 Task: Send an email with the signature Elijah Davis with the subject 'Request for a reference check' and the message 'I am writing to confirm the details of the meeting.' from softage.1@softage.net to softage.7@softage.net,  softage.1@softage.net and softage.8@softage.net with CC to softage.9@softage.net with an attached document Sales_pitch.pdf
Action: Key pressed n
Screenshot: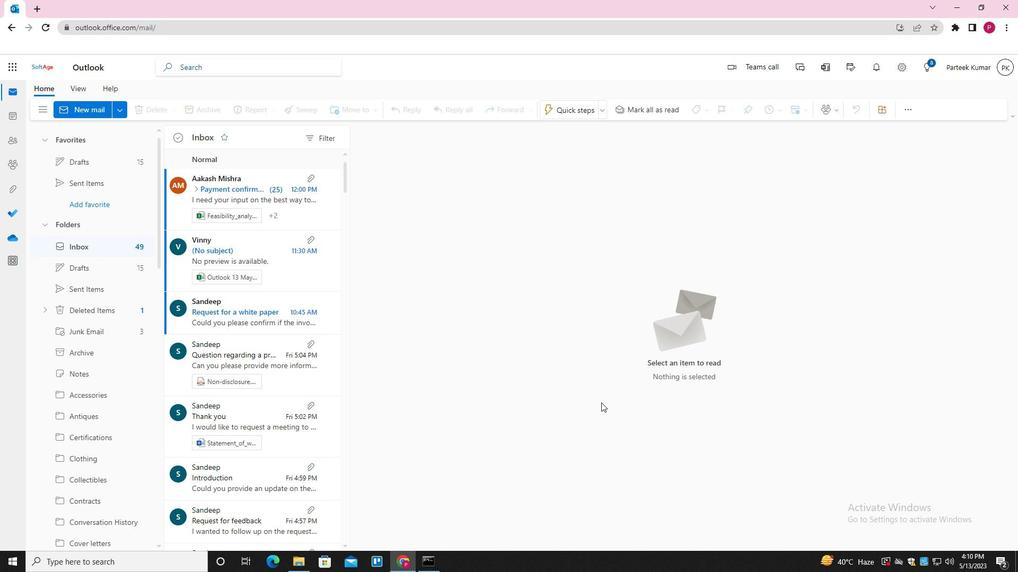
Action: Mouse moved to (712, 112)
Screenshot: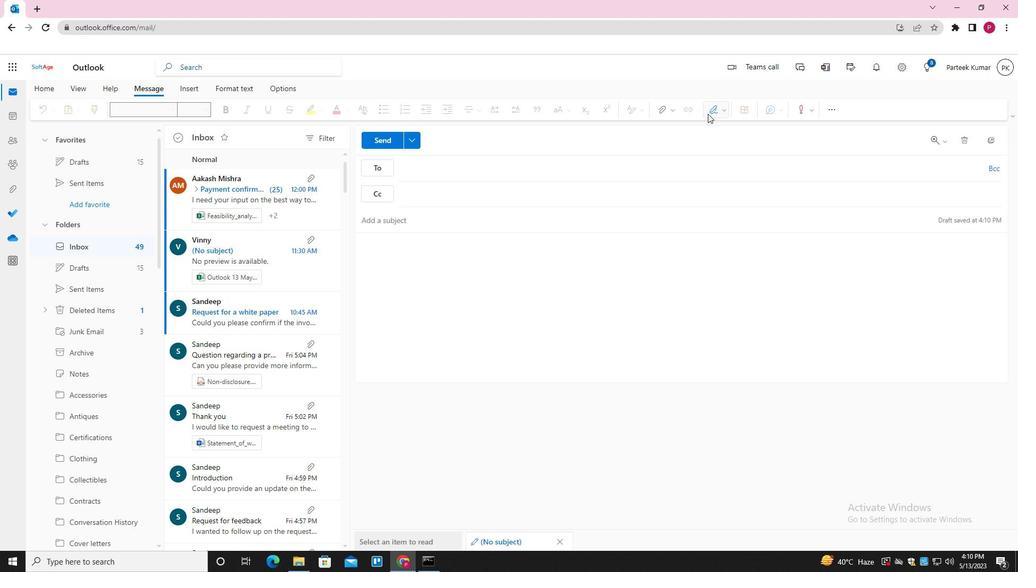 
Action: Mouse pressed left at (712, 112)
Screenshot: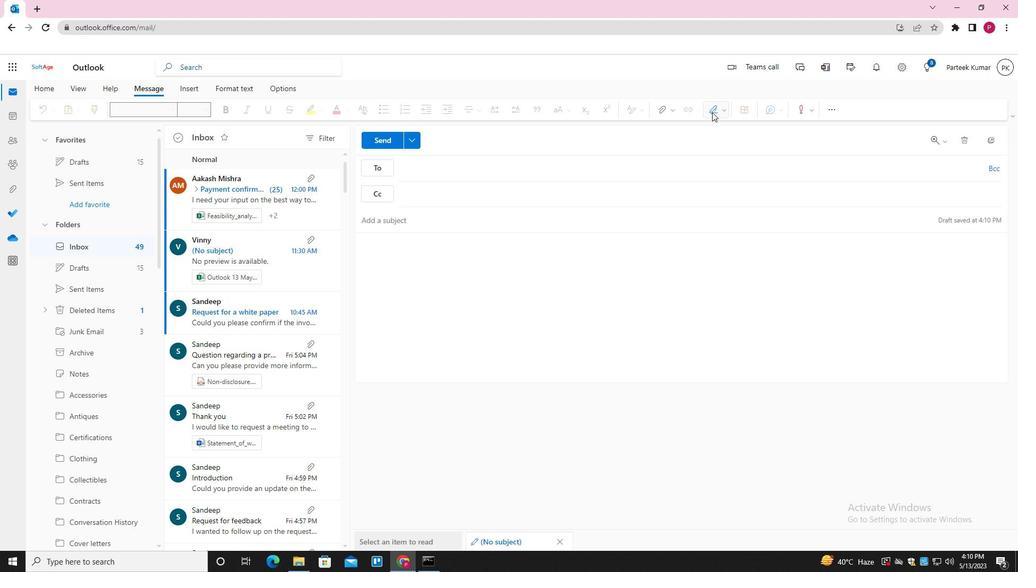 
Action: Mouse moved to (702, 153)
Screenshot: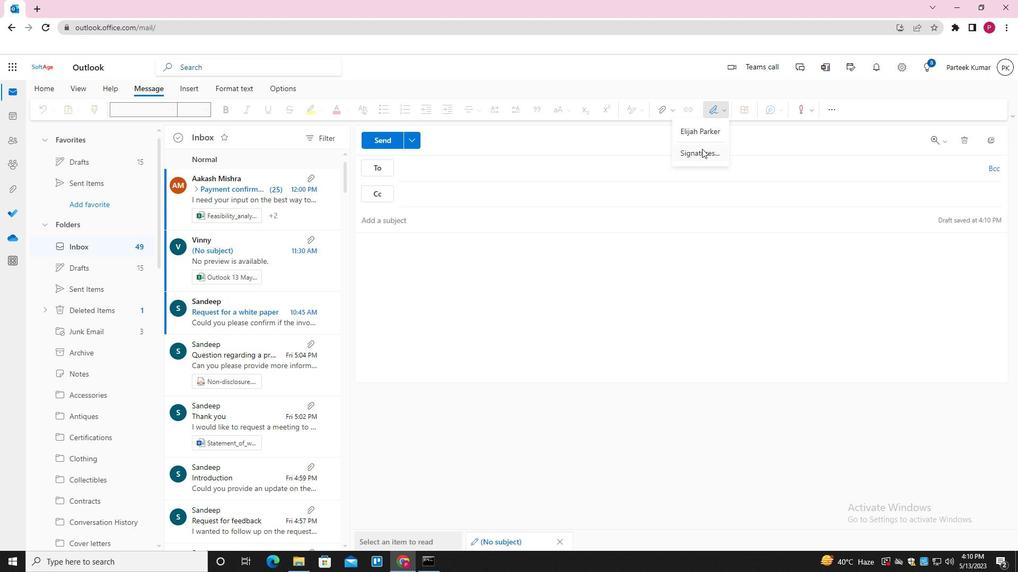 
Action: Mouse pressed left at (702, 153)
Screenshot: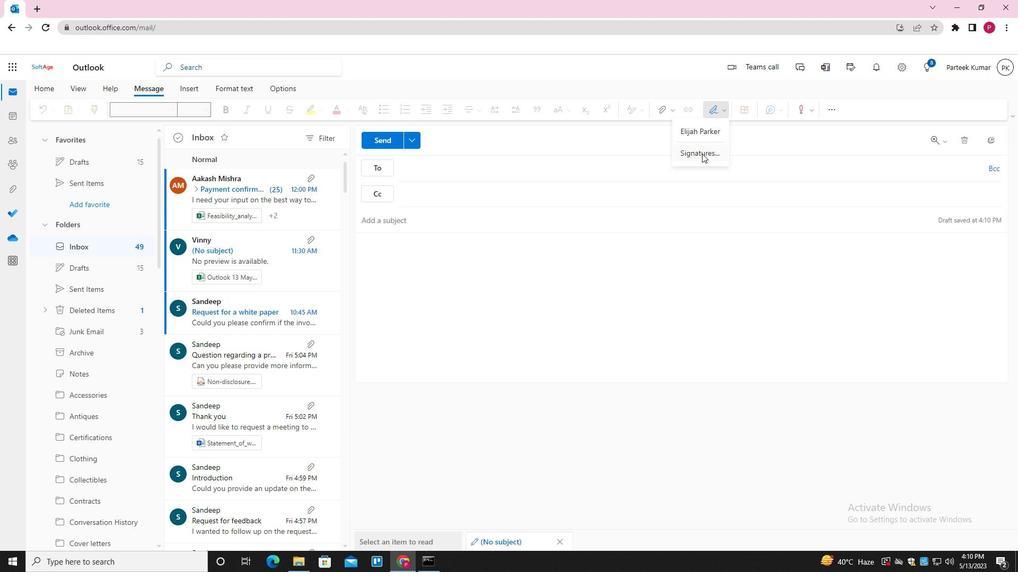 
Action: Mouse moved to (716, 194)
Screenshot: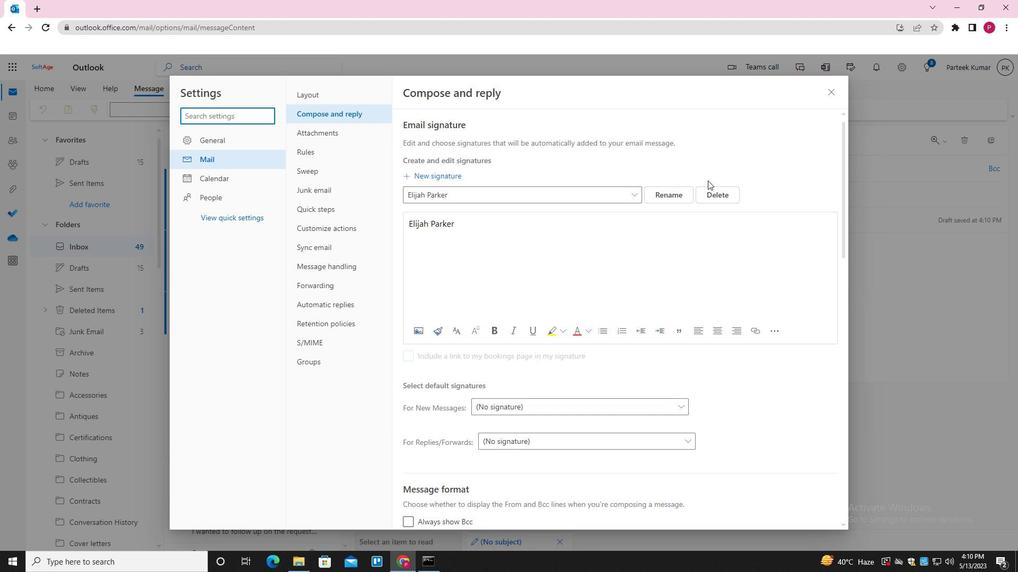 
Action: Mouse pressed left at (716, 194)
Screenshot: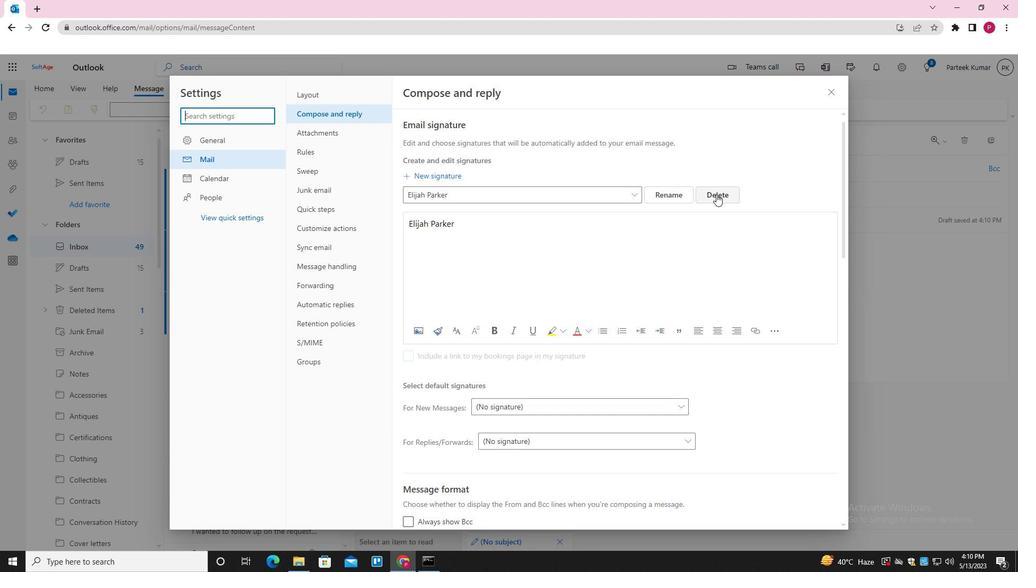 
Action: Mouse moved to (610, 196)
Screenshot: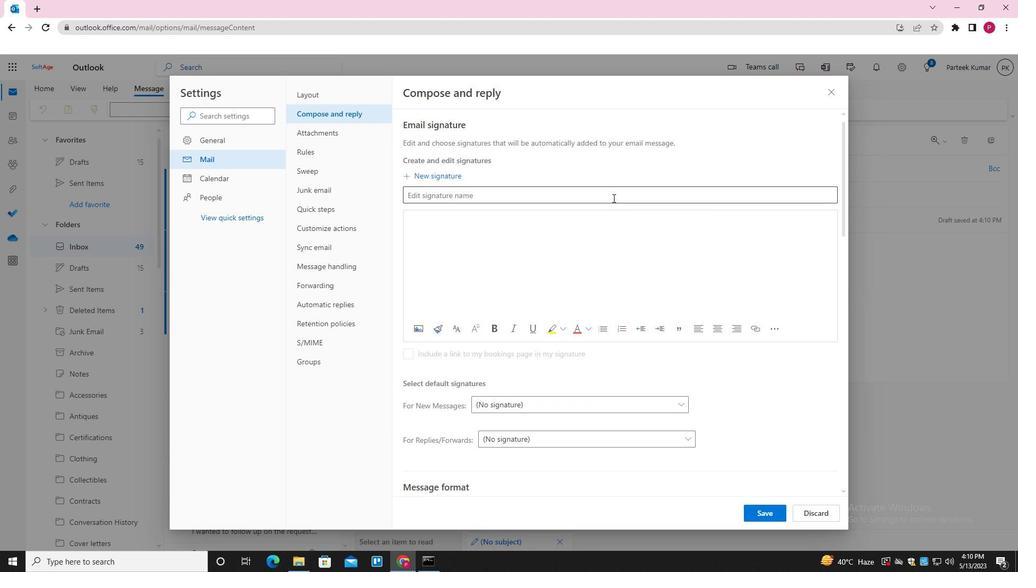 
Action: Mouse pressed left at (610, 196)
Screenshot: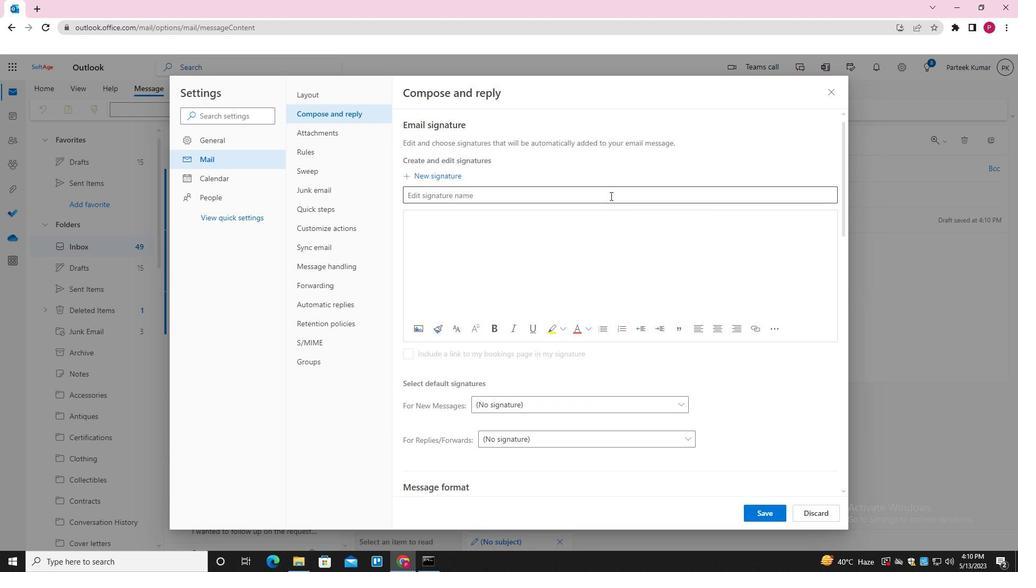 
Action: Key pressed <Key.shift>
Screenshot: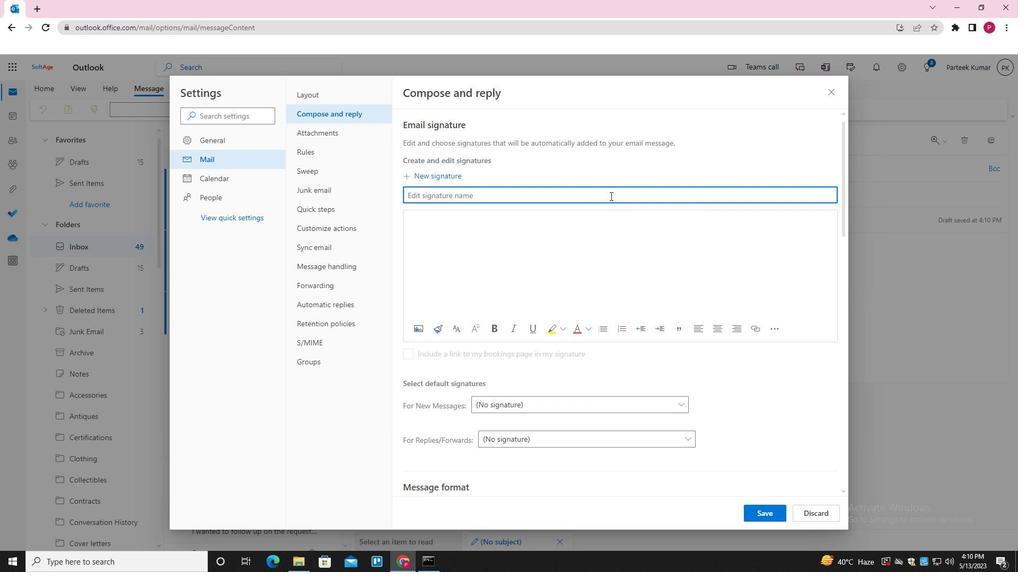 
Action: Mouse moved to (610, 196)
Screenshot: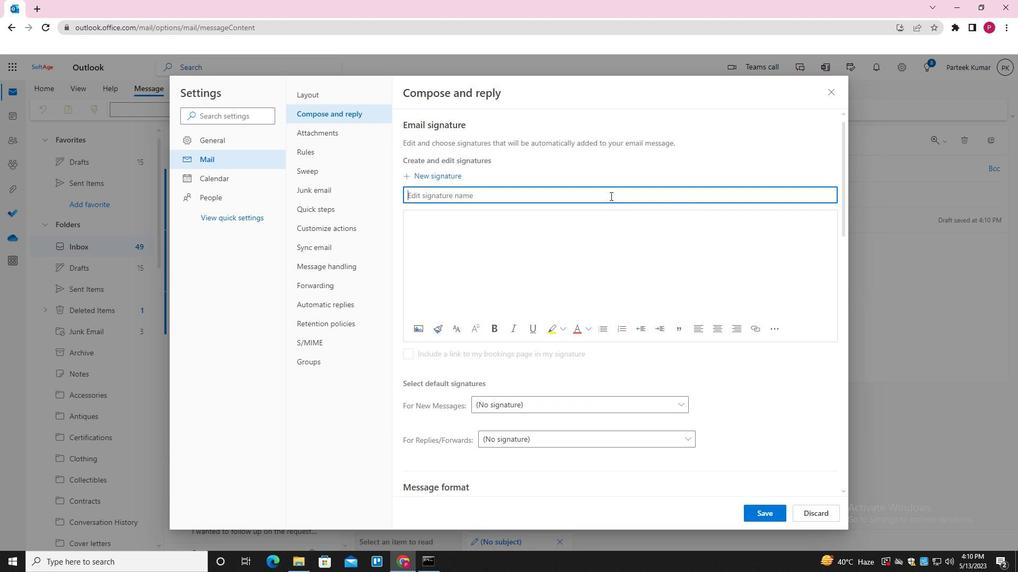 
Action: Key pressed <Key.shift><Key.shift><Key.shift><Key.shift><Key.shift>ELIJAH<Key.space>
Screenshot: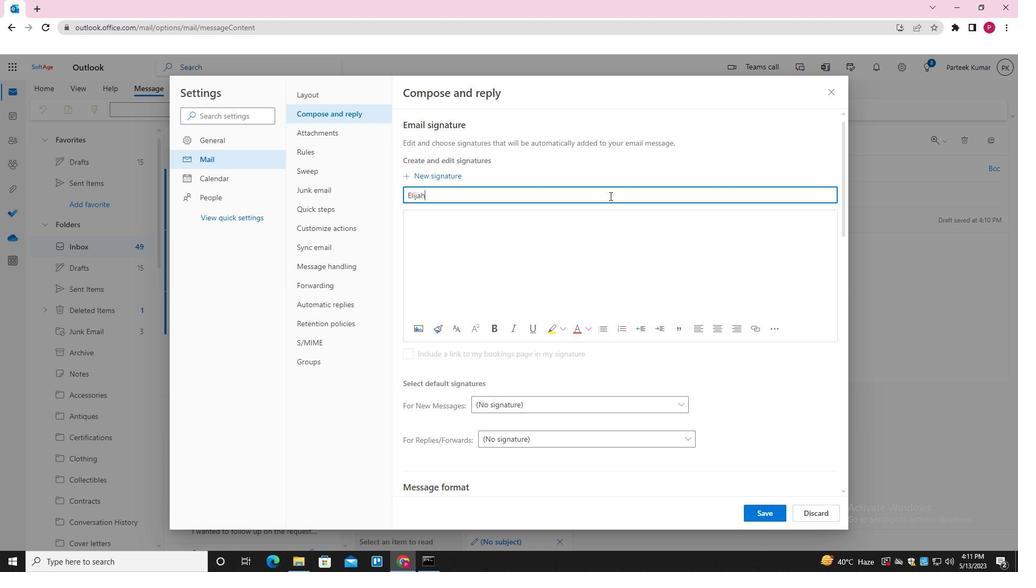 
Action: Mouse moved to (606, 206)
Screenshot: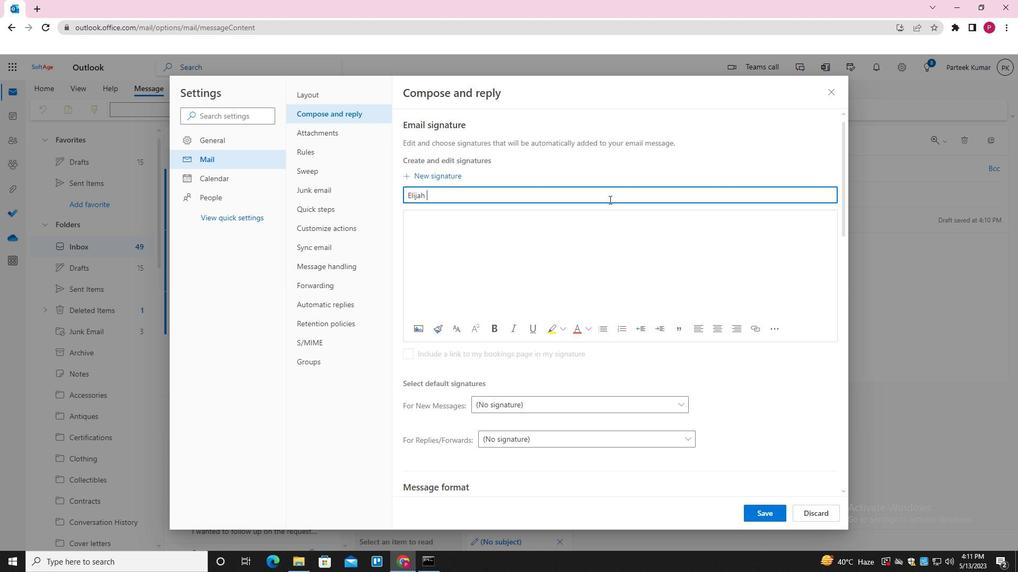 
Action: Key pressed <Key.shift>DAVIS
Screenshot: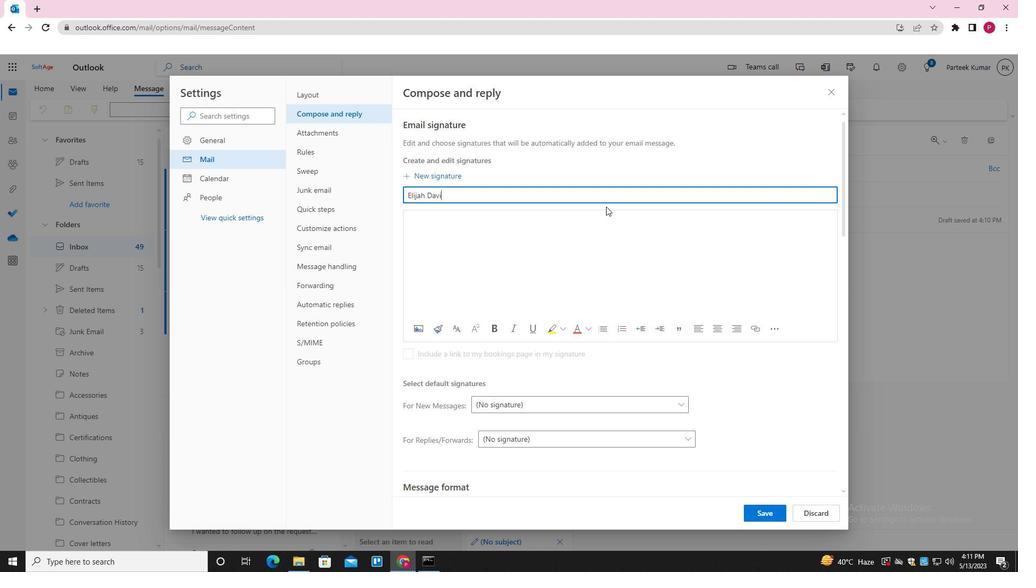 
Action: Mouse moved to (611, 229)
Screenshot: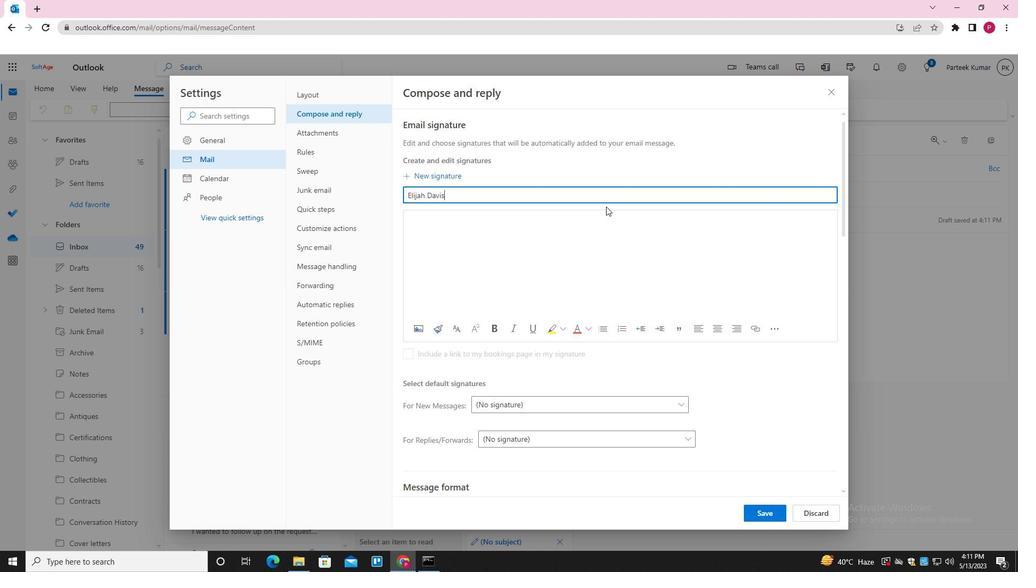 
Action: Key pressed <Key.tab><Key.shift><Key.shift><Key.shift><Key.shift><Key.shift><Key.shift><Key.shift><Key.shift><Key.shift><Key.shift><Key.shift><Key.shift><Key.shift><Key.shift><Key.shift><Key.shift>ELIJAH<Key.space><Key.shift><Key.shift>DAVIS
Screenshot: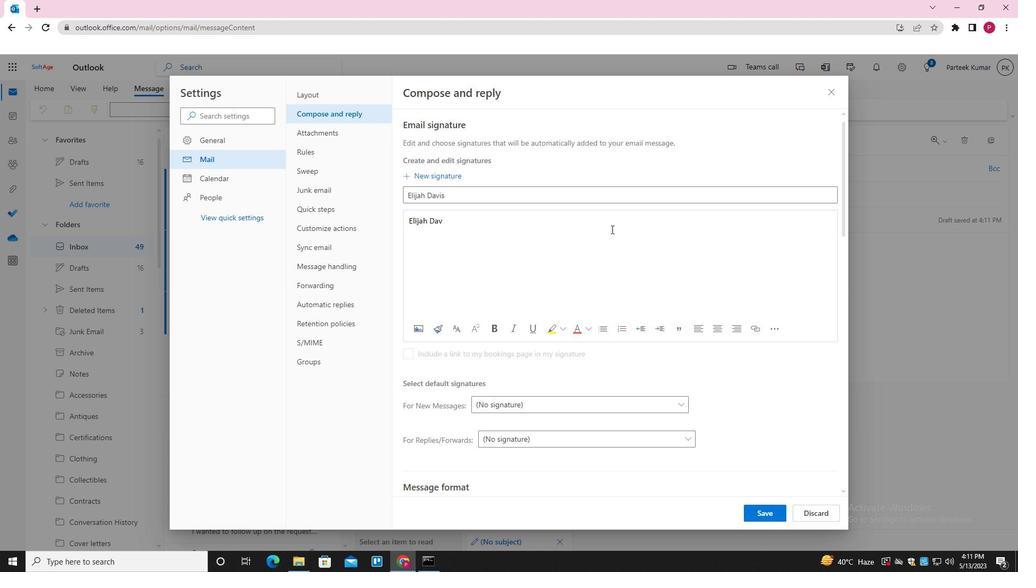 
Action: Mouse moved to (769, 508)
Screenshot: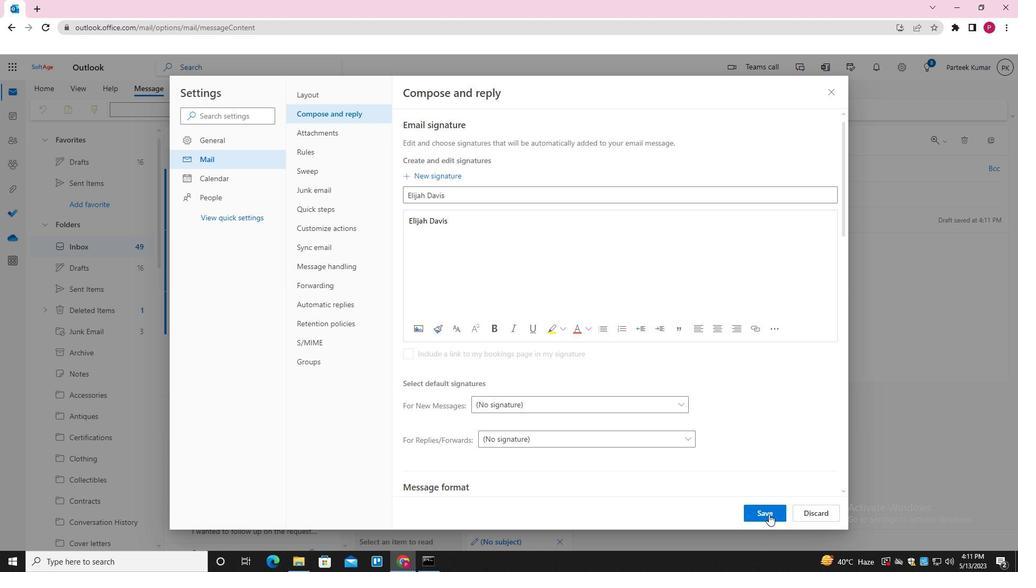 
Action: Mouse pressed left at (769, 508)
Screenshot: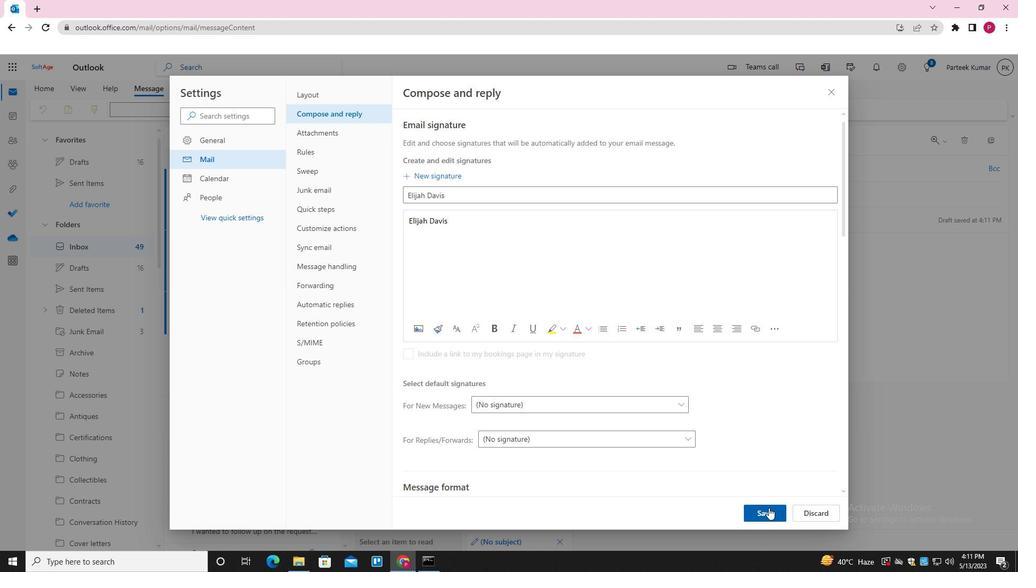
Action: Mouse moved to (829, 93)
Screenshot: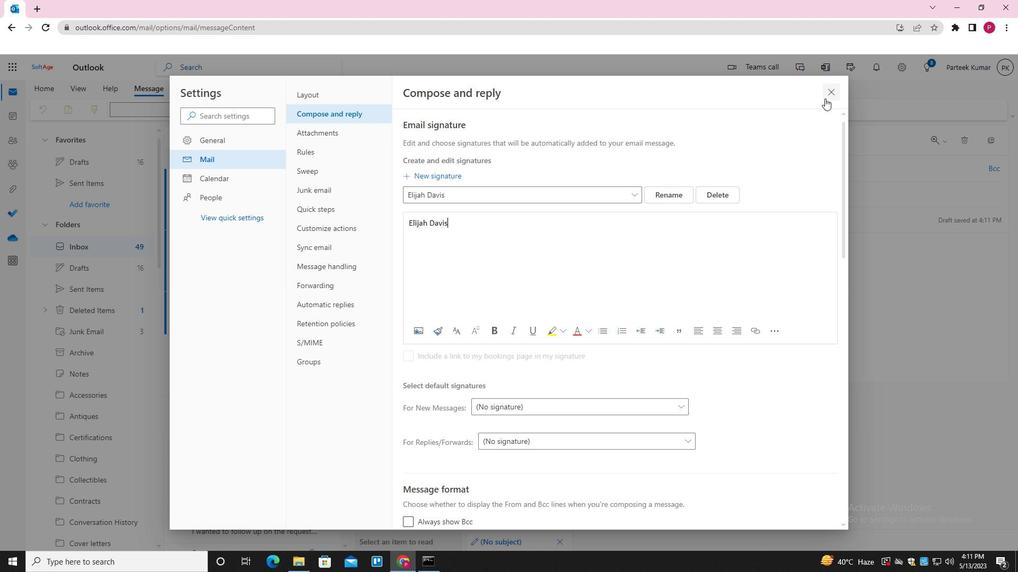 
Action: Mouse pressed left at (829, 93)
Screenshot: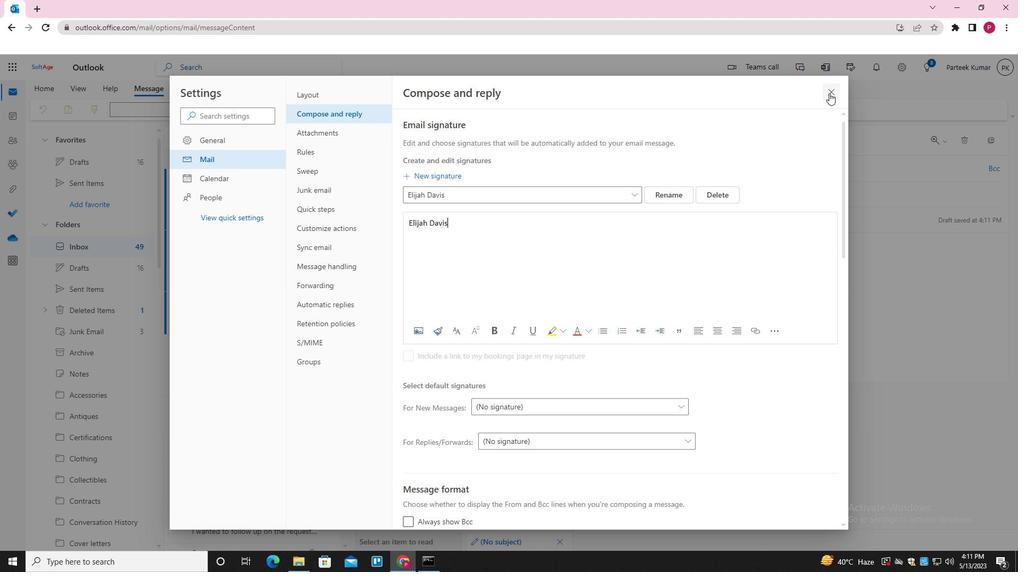 
Action: Mouse moved to (716, 106)
Screenshot: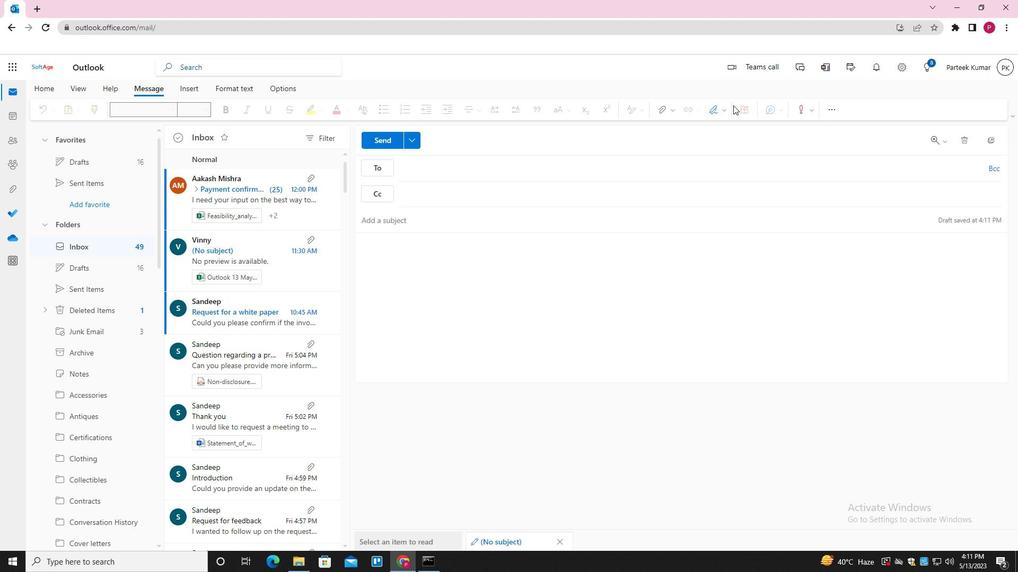 
Action: Mouse pressed left at (716, 106)
Screenshot: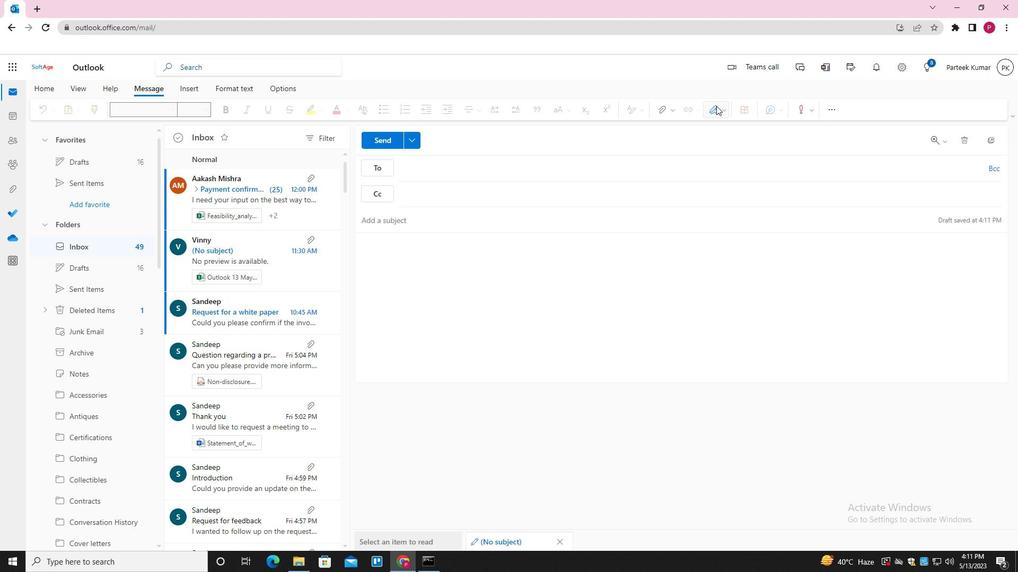 
Action: Mouse moved to (705, 131)
Screenshot: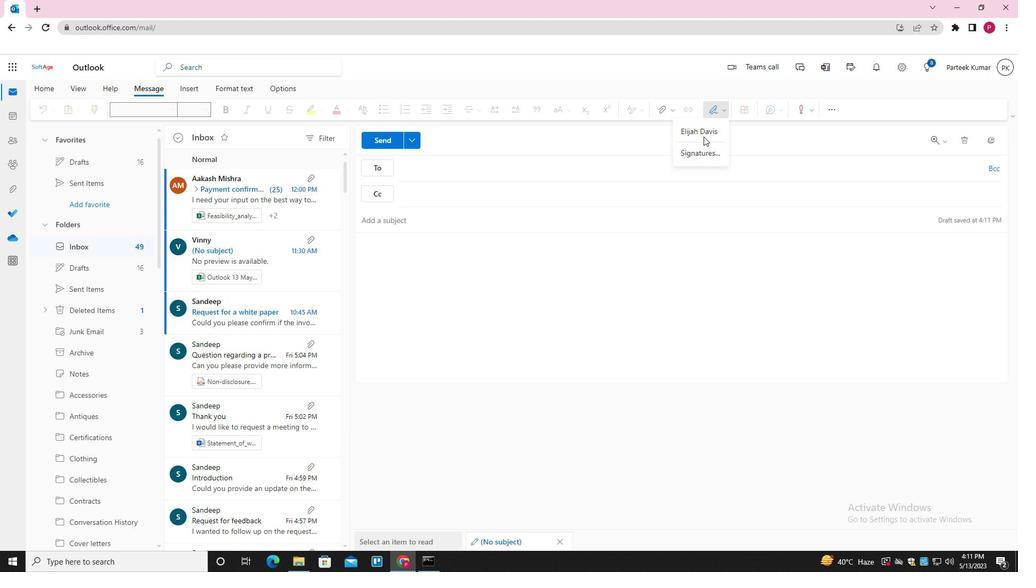 
Action: Mouse pressed left at (705, 131)
Screenshot: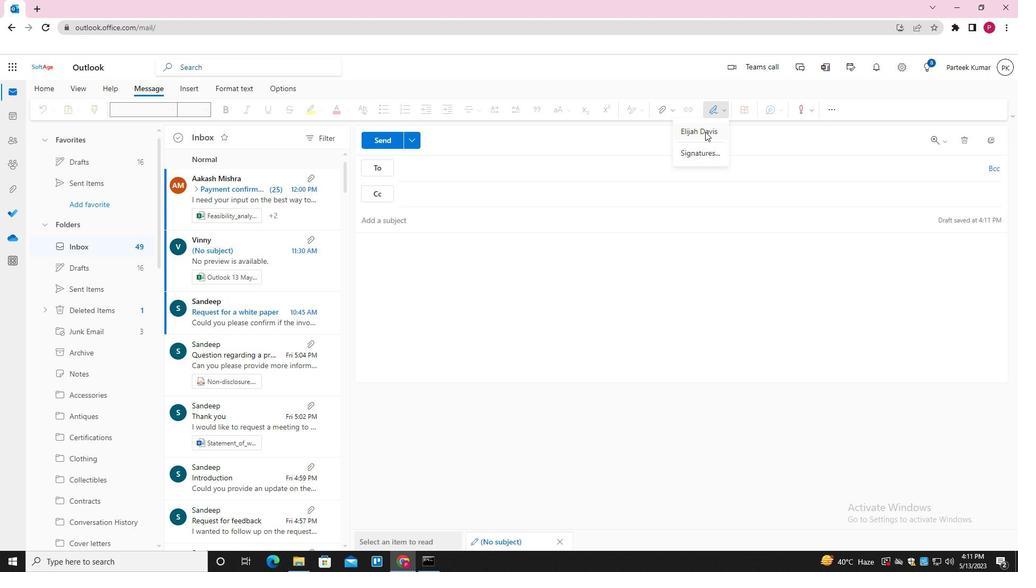 
Action: Mouse moved to (476, 222)
Screenshot: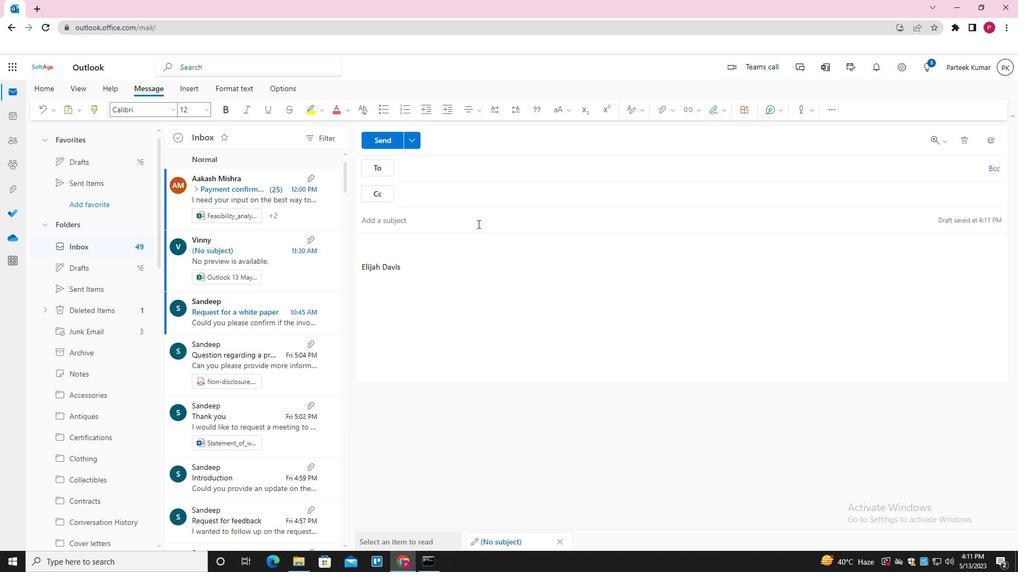 
Action: Mouse pressed left at (476, 222)
Screenshot: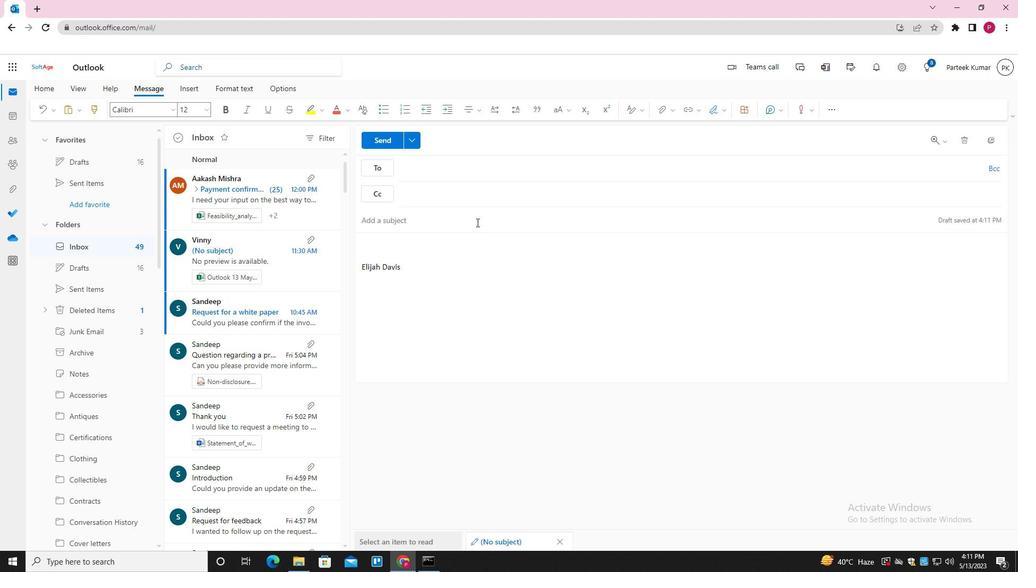 
Action: Mouse moved to (476, 219)
Screenshot: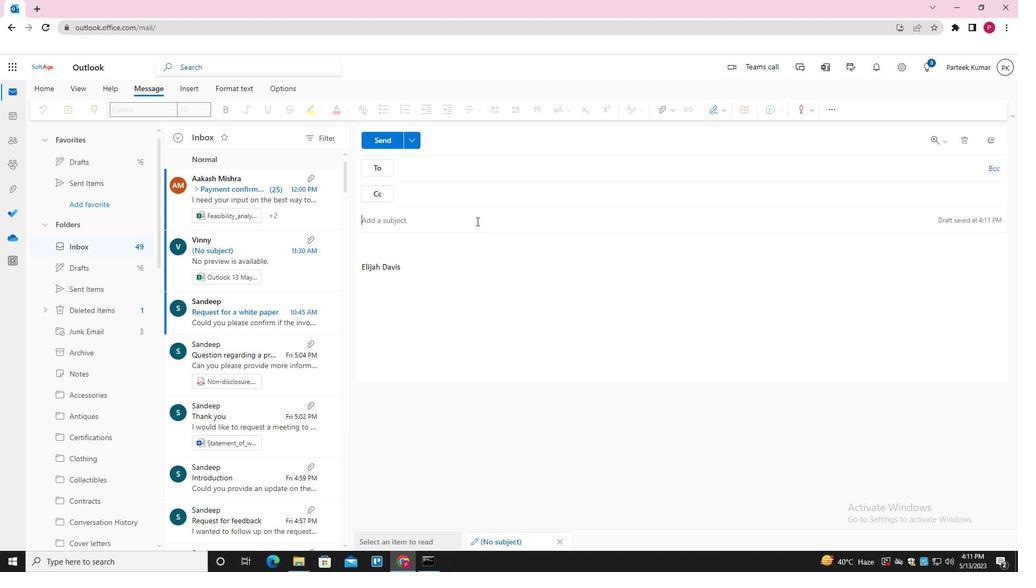 
Action: Key pressed <Key.shift>REQUEST<Key.space>FOR<Key.space>A<Key.space>REFERENCE<Key.space>CHECK<Key.space>
Screenshot: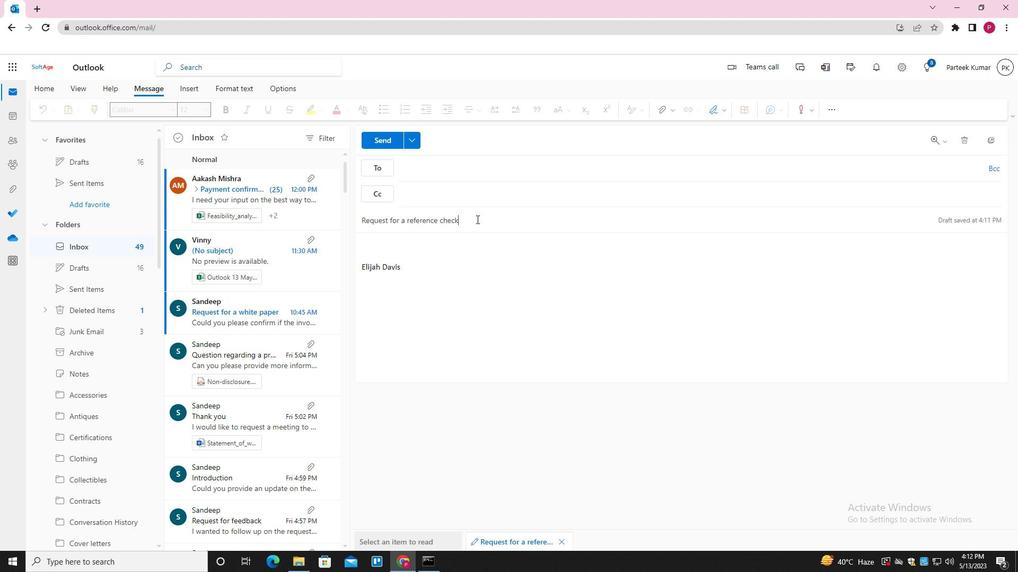 
Action: Mouse moved to (429, 247)
Screenshot: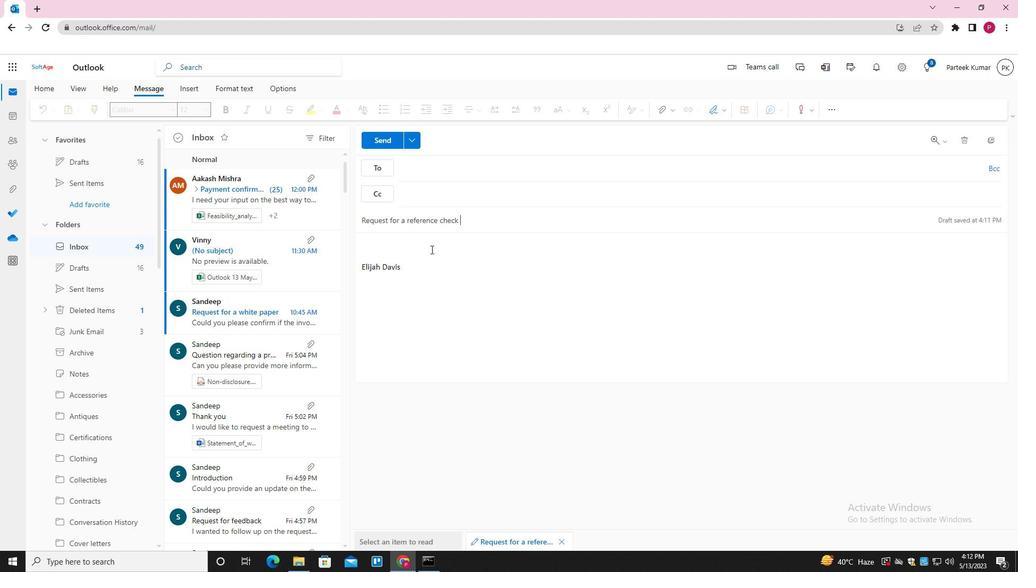
Action: Mouse pressed left at (429, 247)
Screenshot: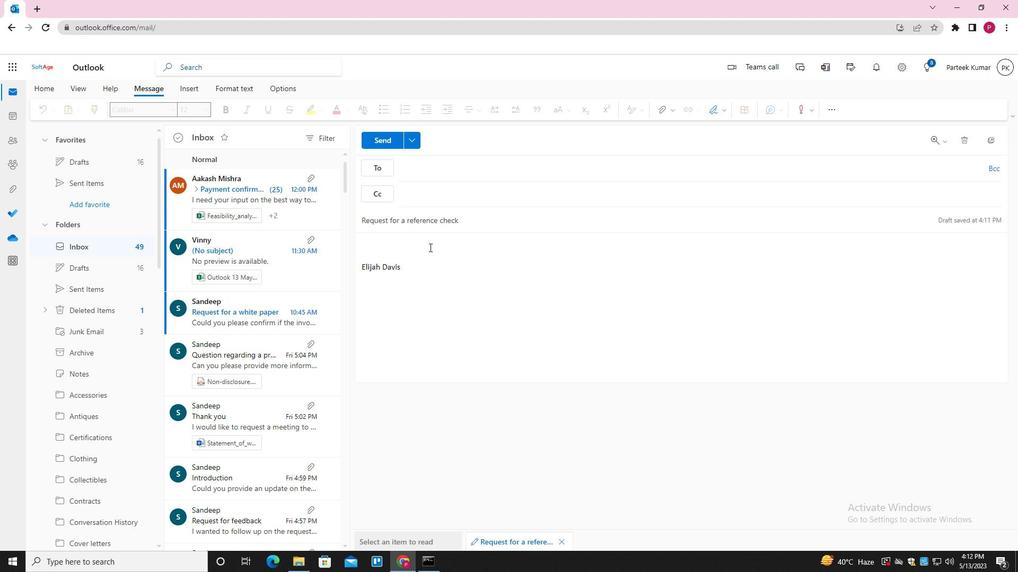 
Action: Key pressed <Key.shift_r>I<Key.space>AM<Key.space>WRITING<Key.space>TO<Key.space>
Screenshot: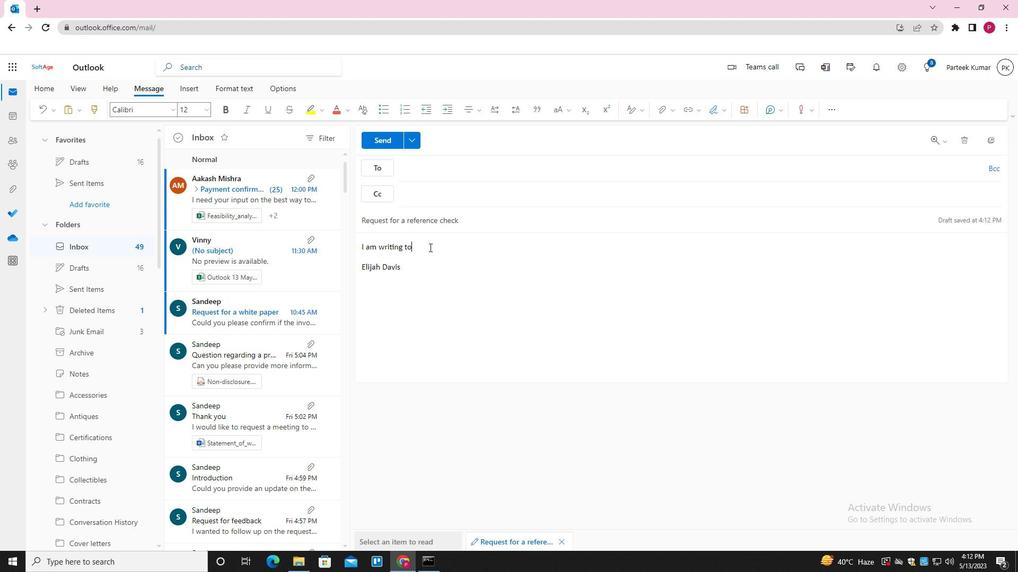 
Action: Mouse moved to (433, 247)
Screenshot: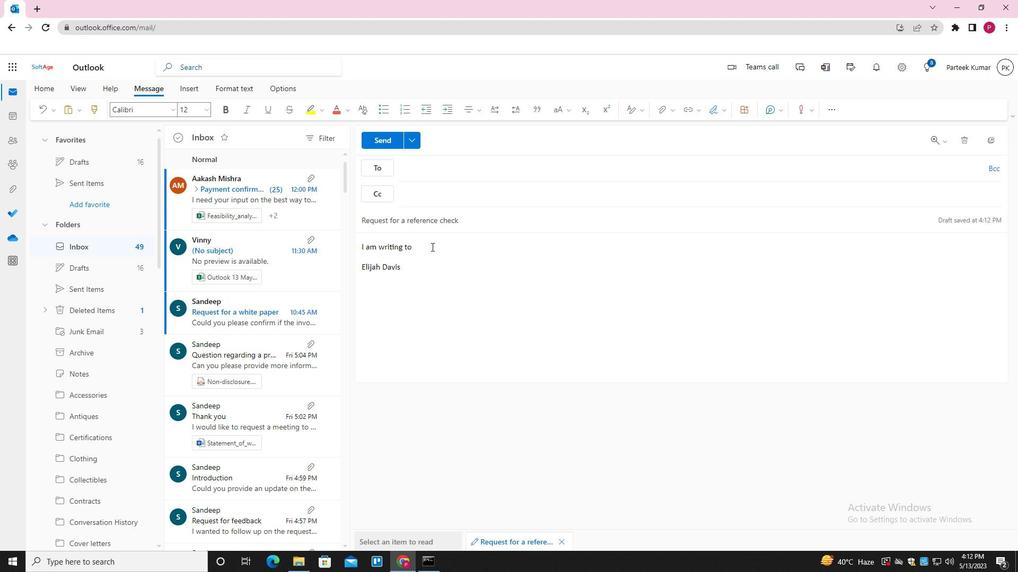 
Action: Key pressed CONFIRM<Key.space>
Screenshot: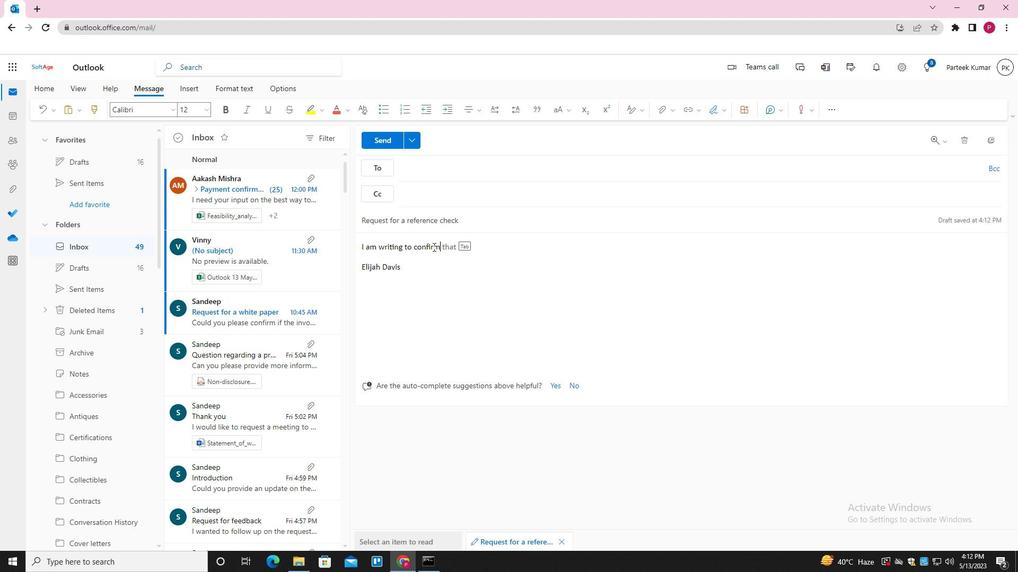 
Action: Mouse moved to (438, 256)
Screenshot: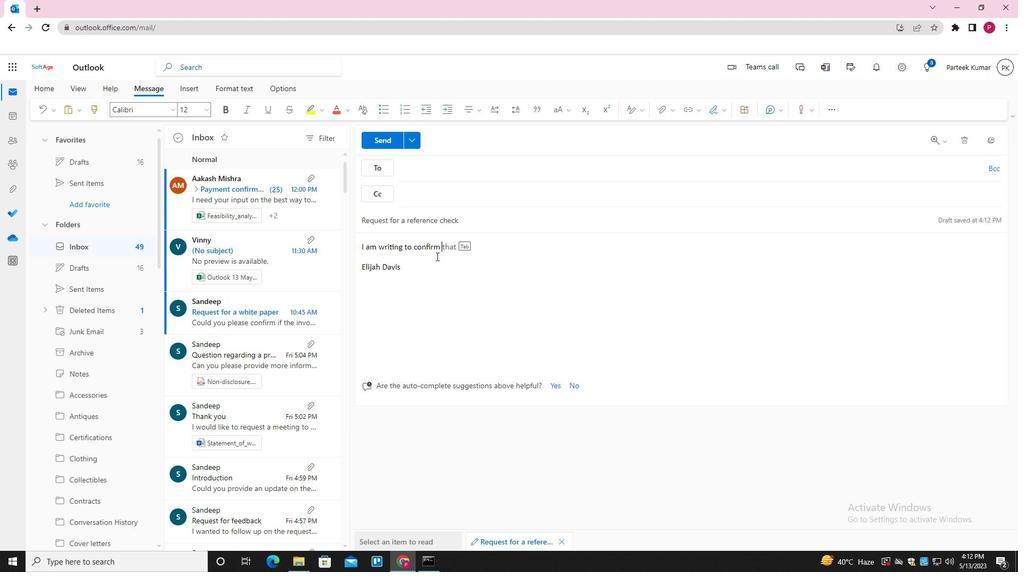 
Action: Key pressed THE<Key.space>DETAILS<Key.space>OF<Key.space>THE<Key.space>MEETING<Key.space>
Screenshot: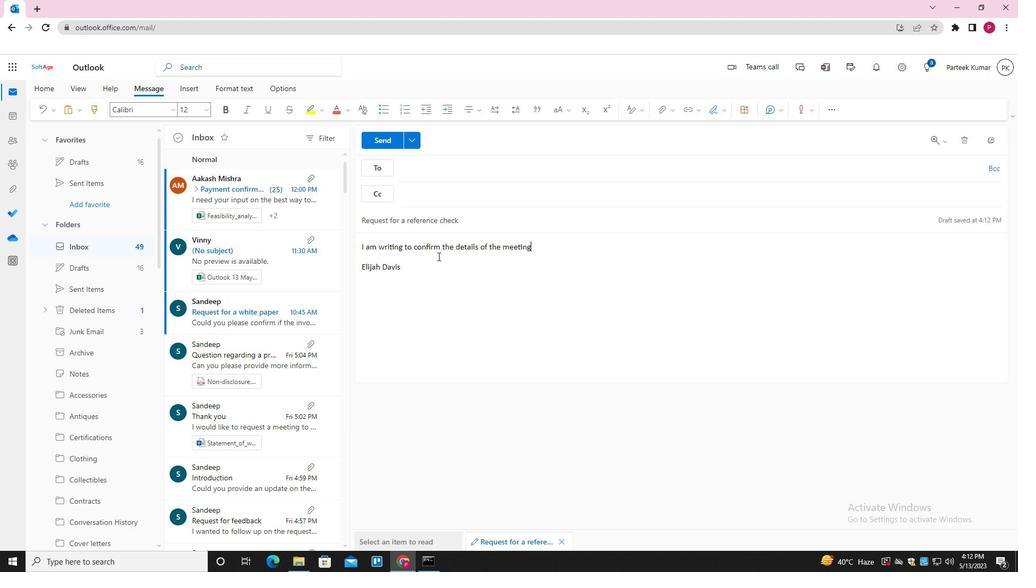 
Action: Mouse moved to (476, 169)
Screenshot: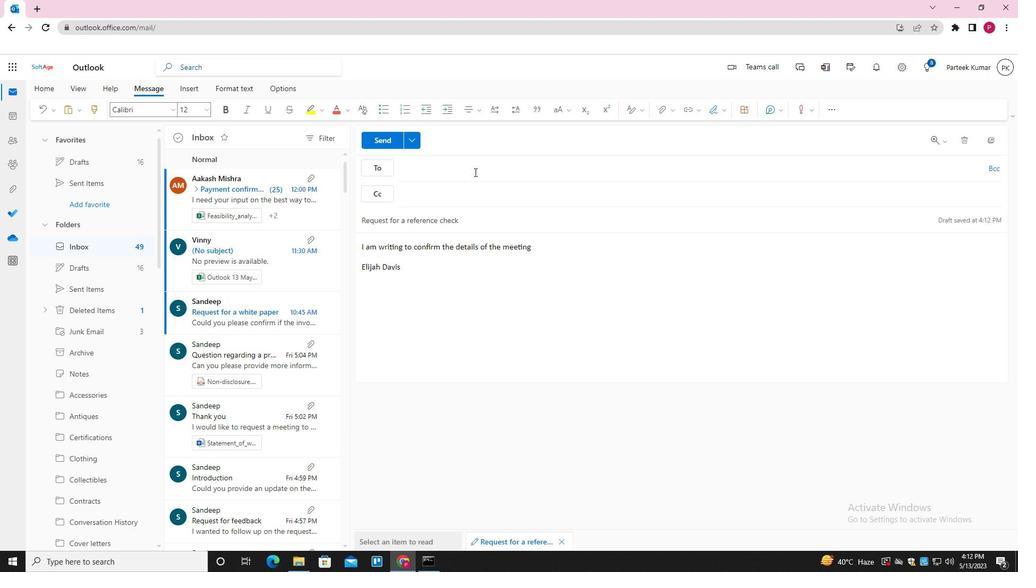 
Action: Mouse pressed left at (476, 169)
Screenshot: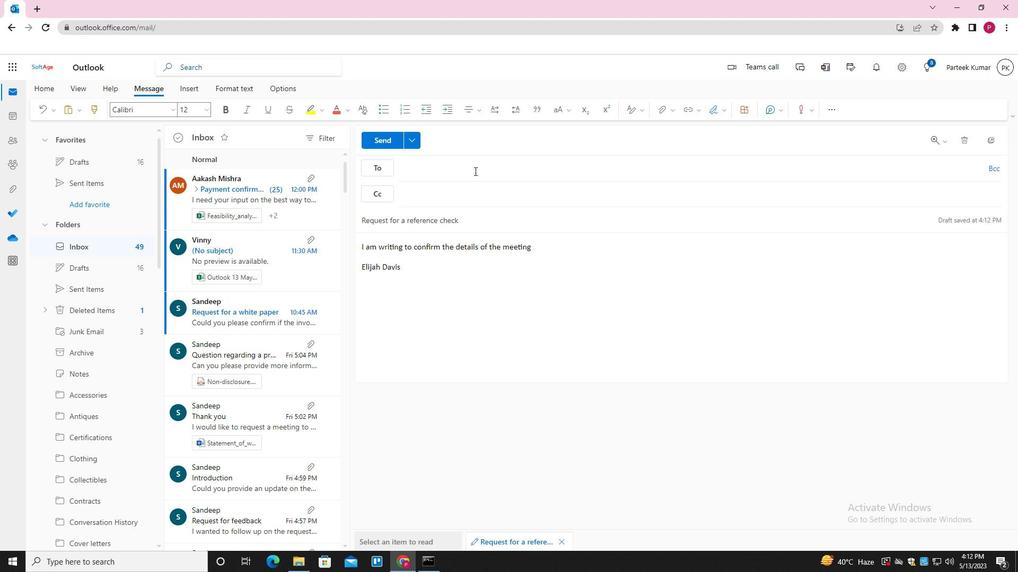 
Action: Mouse moved to (454, 95)
Screenshot: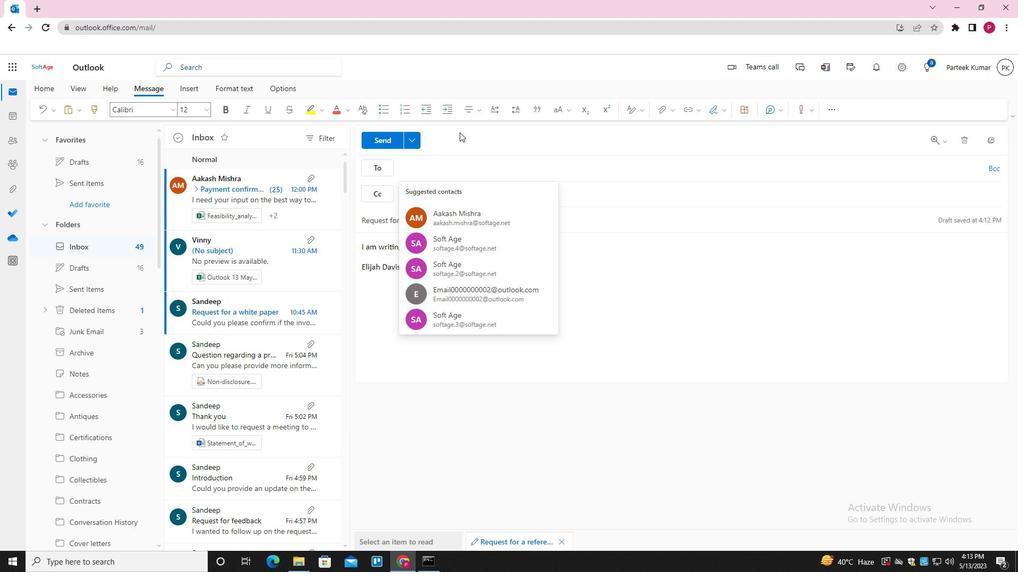 
Action: Key pressed SOFTAGE.7<Key.shift>@SOFTAGE.M<Key.backspace>NET<Key.enter>SOFTAGE.1<Key.shift>@SOFTAGE.NET<Key.enter>
Screenshot: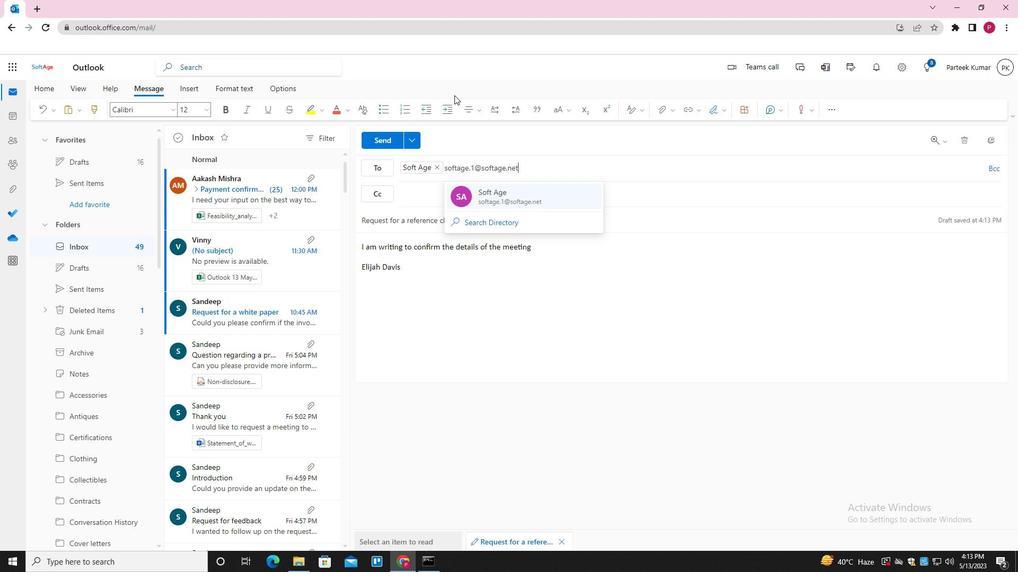 
Action: Mouse moved to (454, 94)
Screenshot: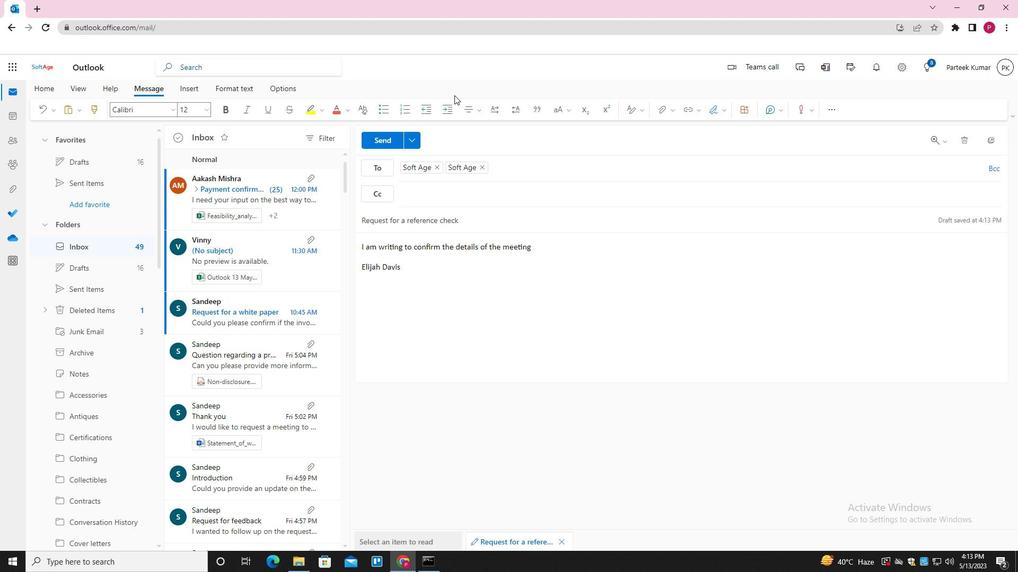 
Action: Key pressed SOFTAGE.8<Key.shift>@SOFTAGE.NET<Key.enter><Key.tab>
Screenshot: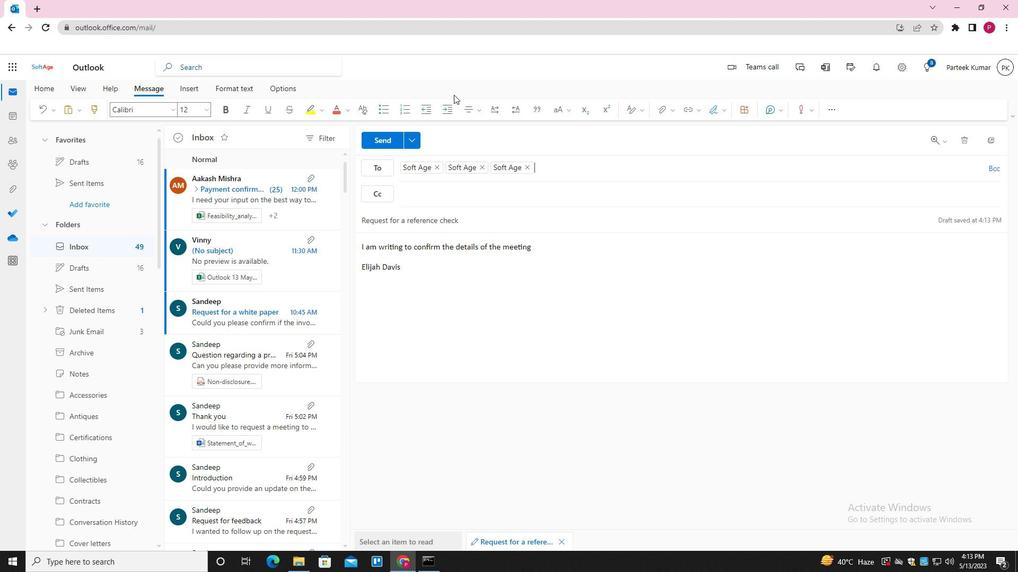
Action: Mouse moved to (454, 94)
Screenshot: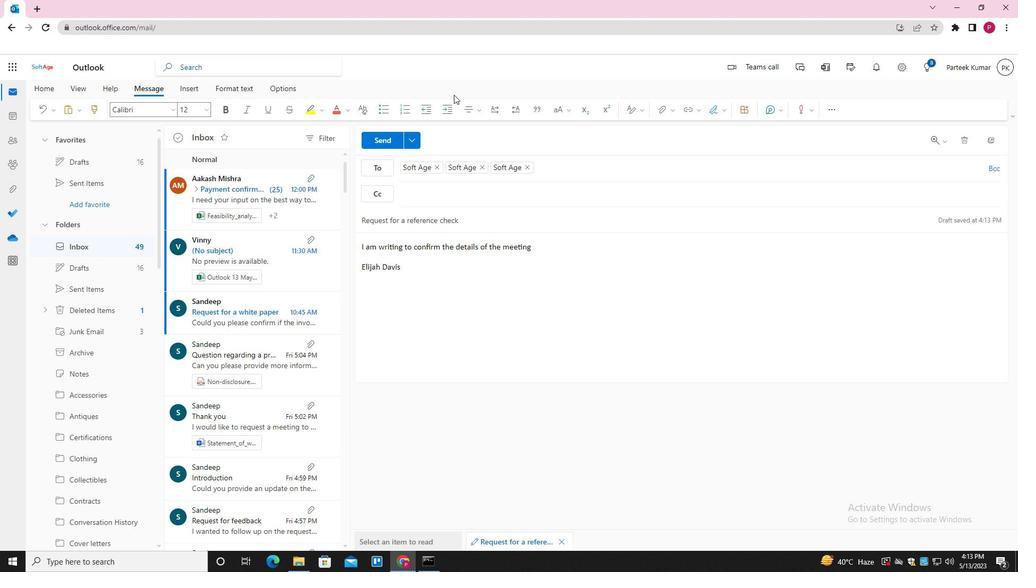 
Action: Key pressed SOFTAGE.9<Key.shift>@SOFTAGR<Key.backspace>E/<Key.backspace>.NET<Key.enter>
Screenshot: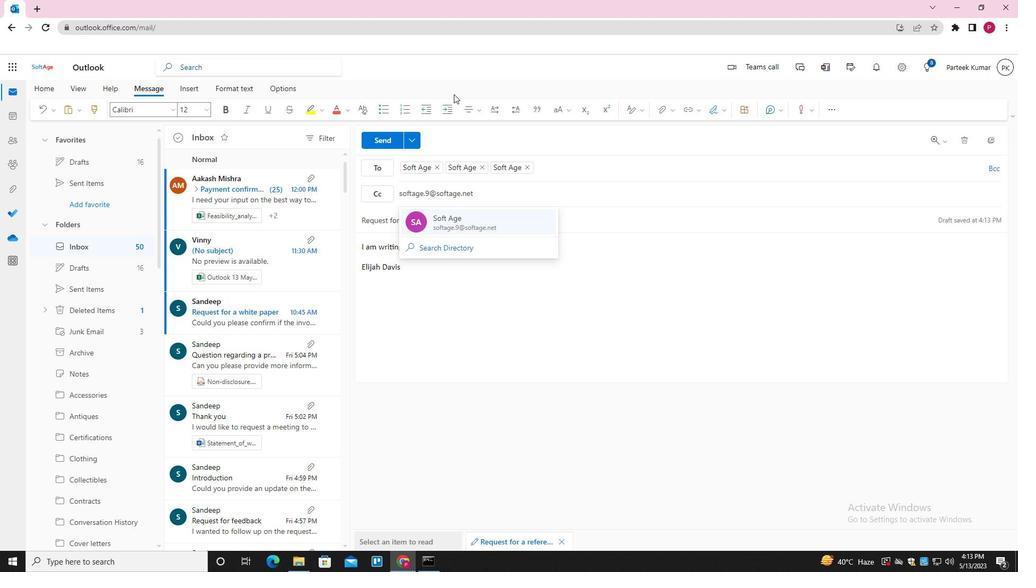 
Action: Mouse moved to (657, 105)
Screenshot: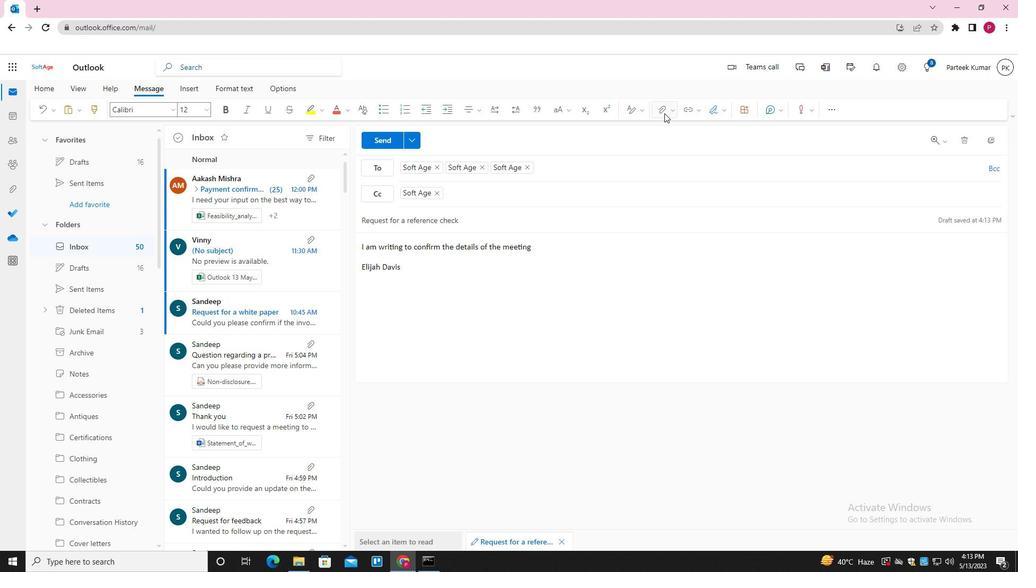 
Action: Mouse pressed left at (657, 105)
Screenshot: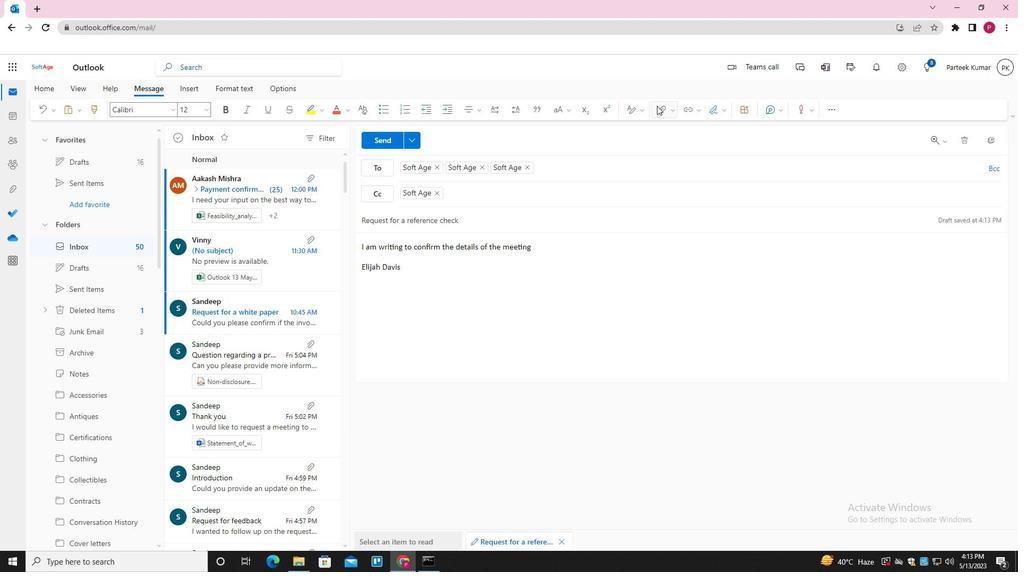 
Action: Mouse moved to (648, 129)
Screenshot: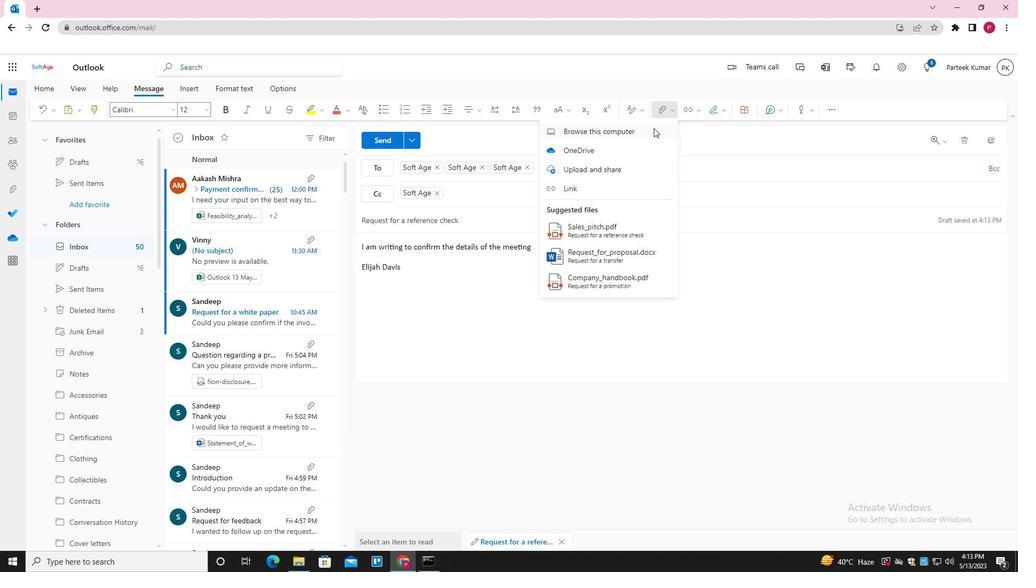 
Action: Mouse pressed left at (648, 129)
Screenshot: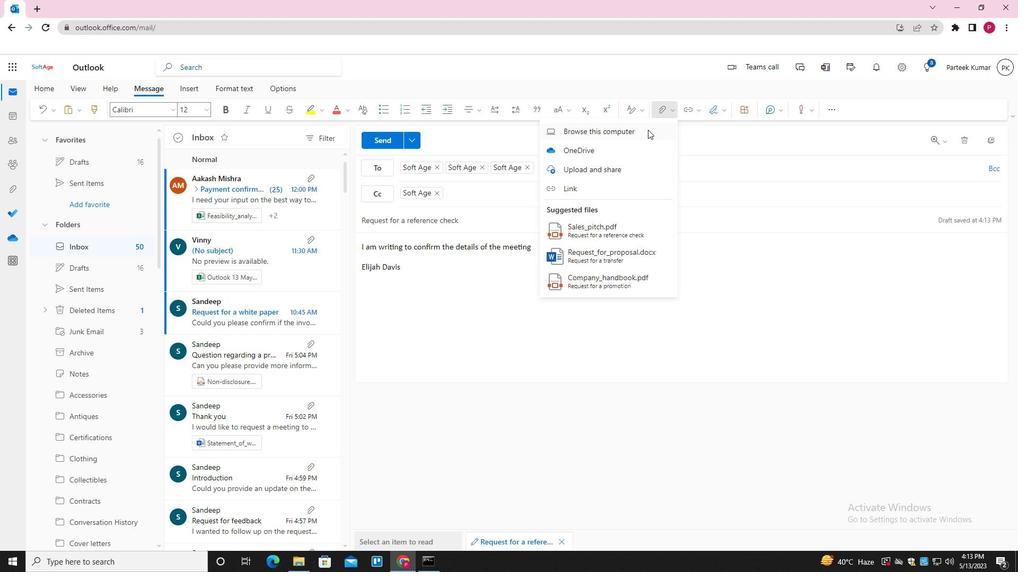 
Action: Mouse moved to (181, 89)
Screenshot: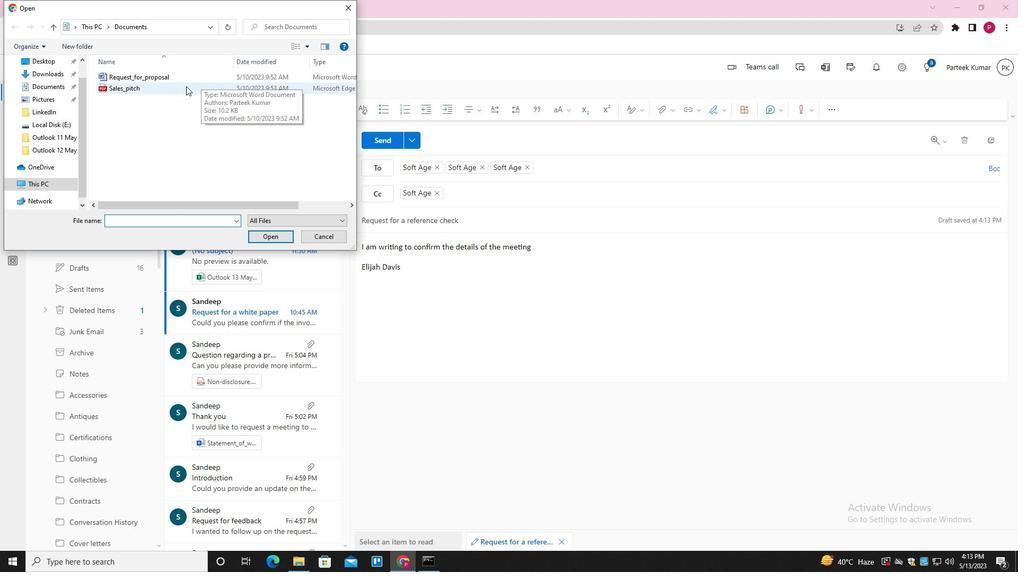 
Action: Mouse pressed left at (181, 89)
Screenshot: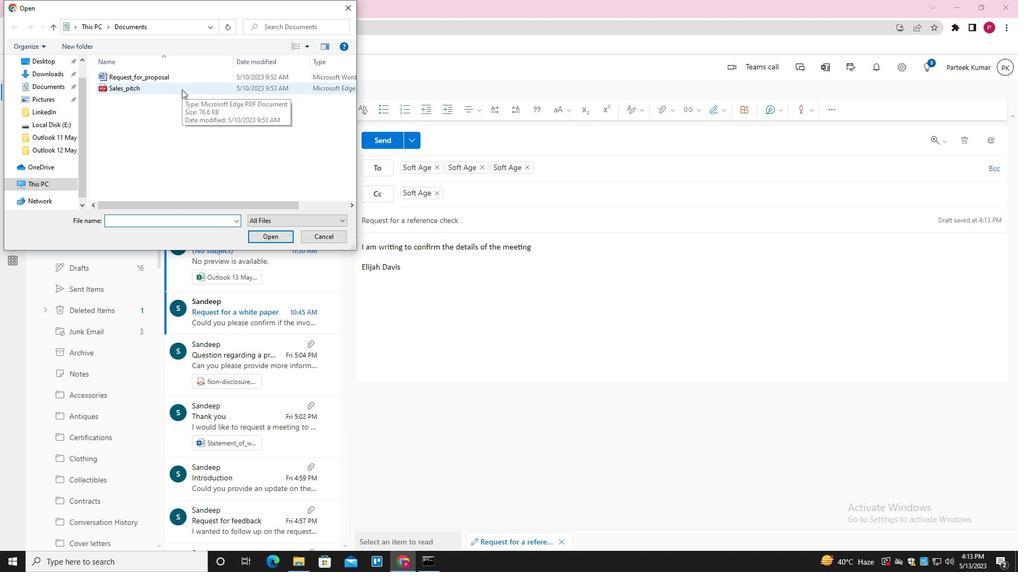 
Action: Mouse moved to (261, 236)
Screenshot: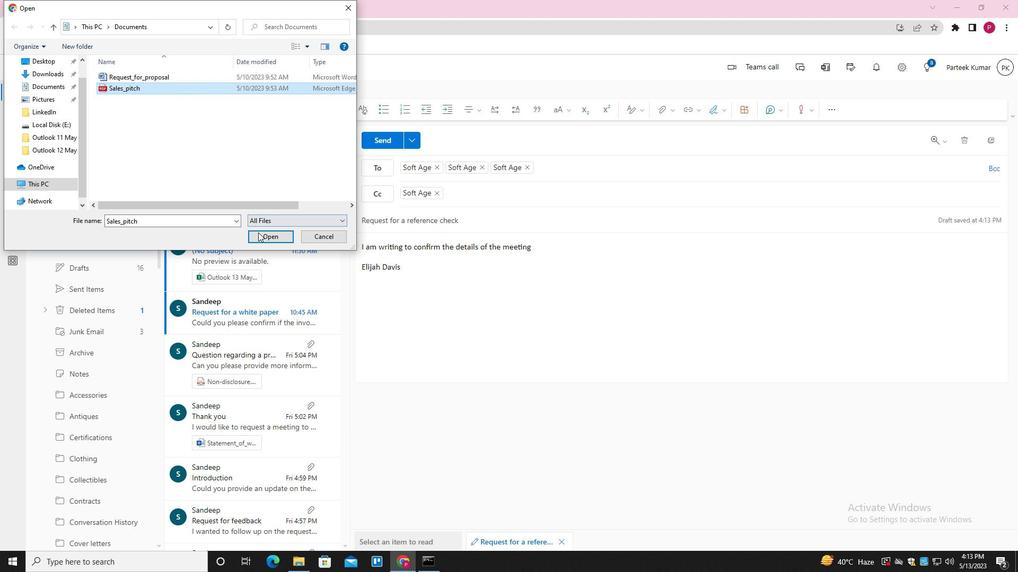 
Action: Mouse pressed left at (261, 236)
Screenshot: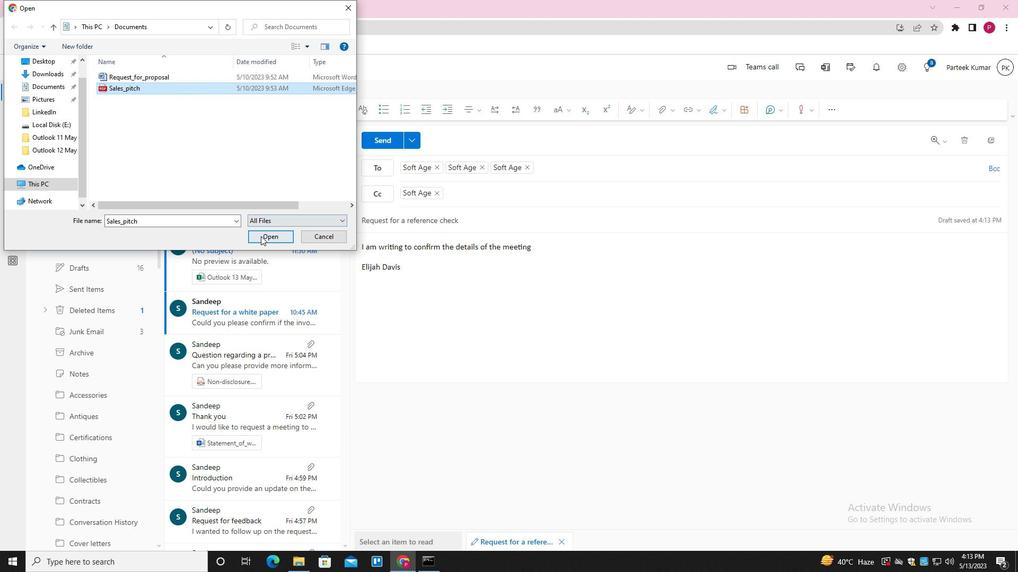 
Action: Mouse moved to (387, 135)
Screenshot: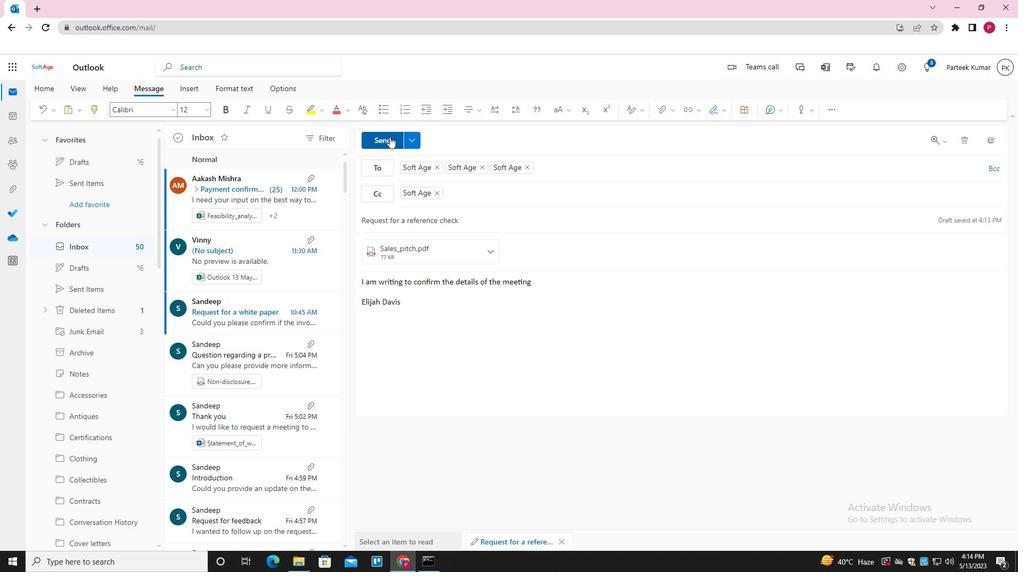 
Action: Mouse pressed left at (387, 135)
Screenshot: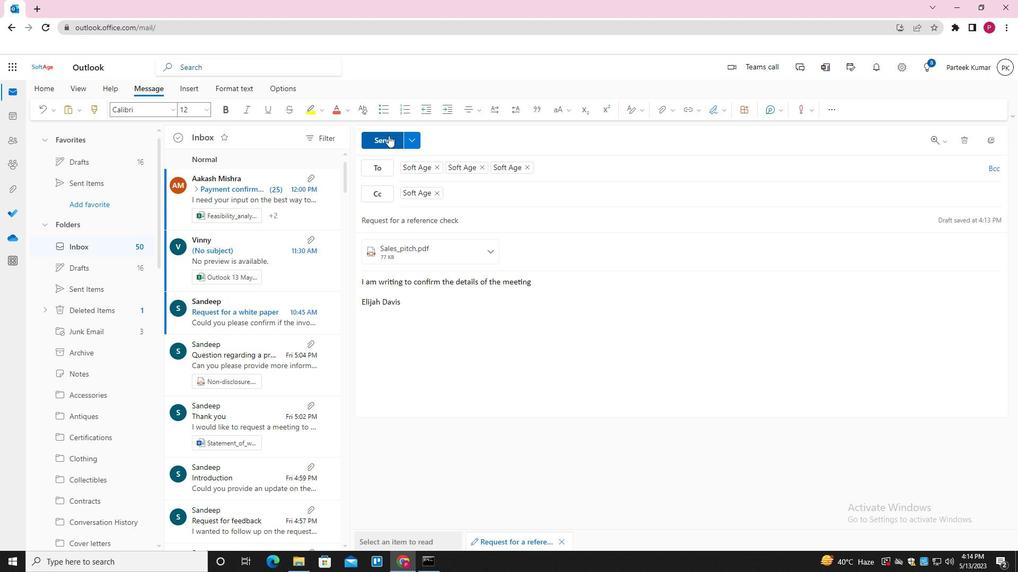 
Action: Mouse moved to (568, 379)
Screenshot: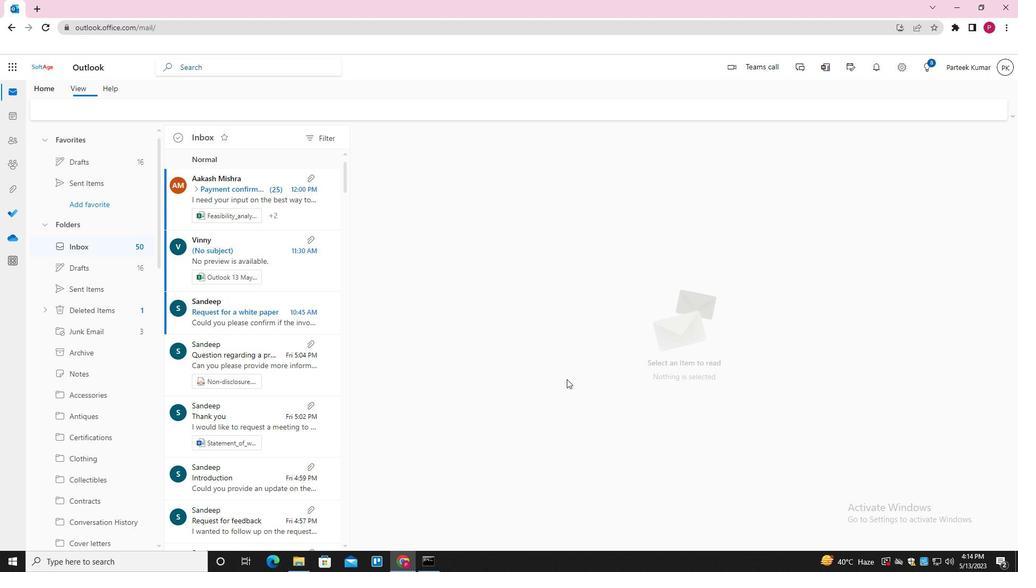 
